 Task: In the  document Marriage.odt Select the last point and add comment:  ' It adds clarity to the overall document' Insert emoji reactions: 'Thumbs Up' Select all the potins and apply Title Case
Action: Mouse moved to (515, 406)
Screenshot: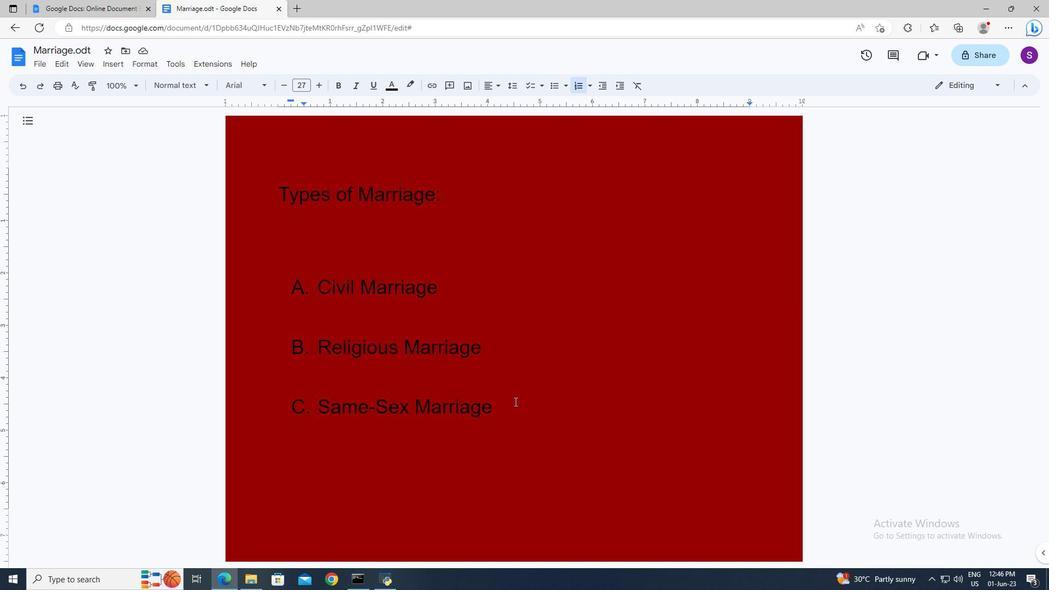 
Action: Mouse pressed left at (515, 406)
Screenshot: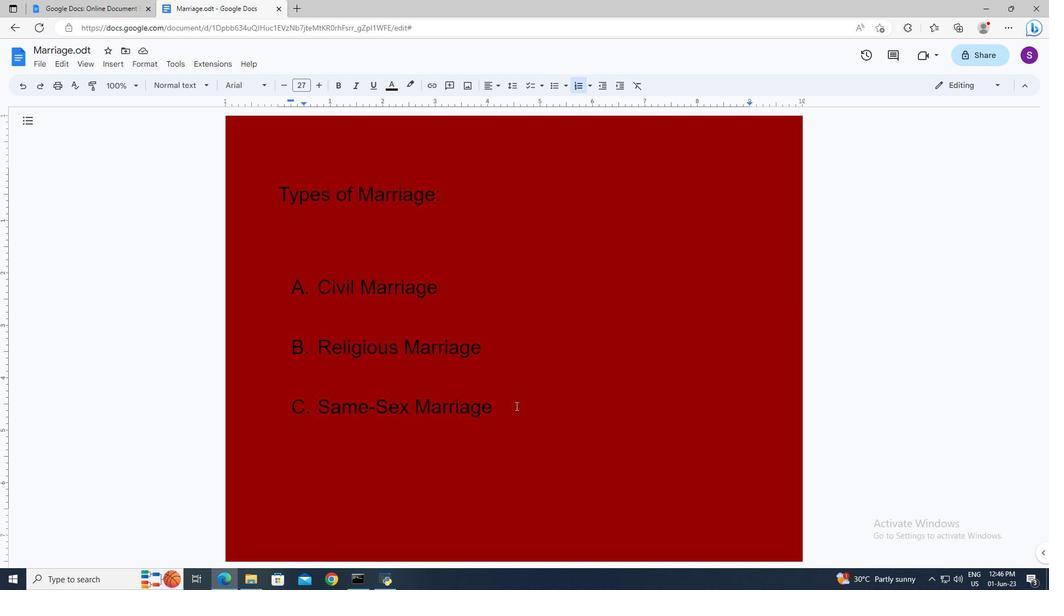 
Action: Key pressed <Key.shift><Key.up>
Screenshot: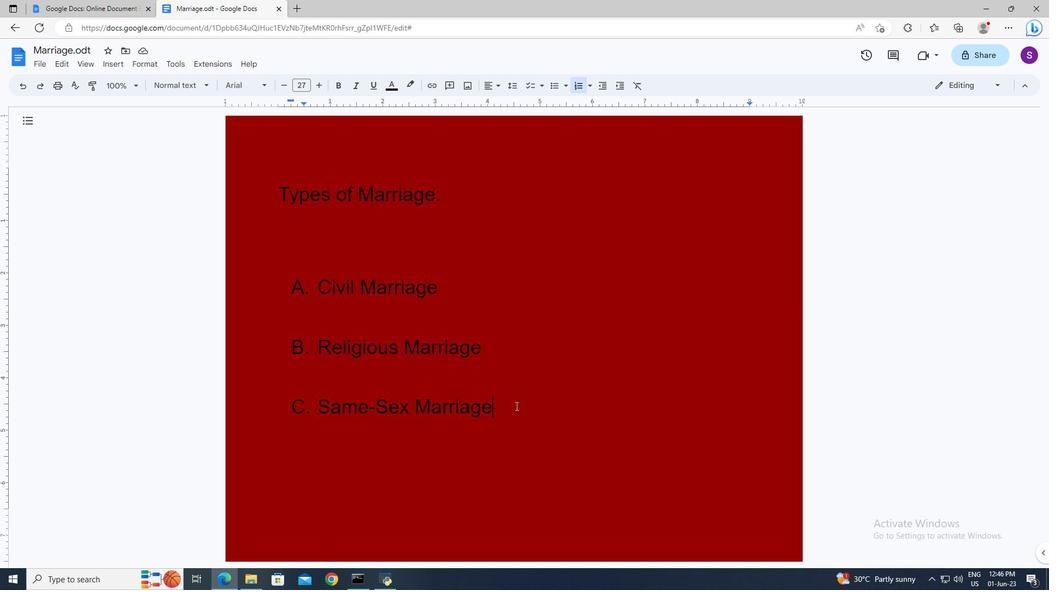 
Action: Mouse moved to (437, 404)
Screenshot: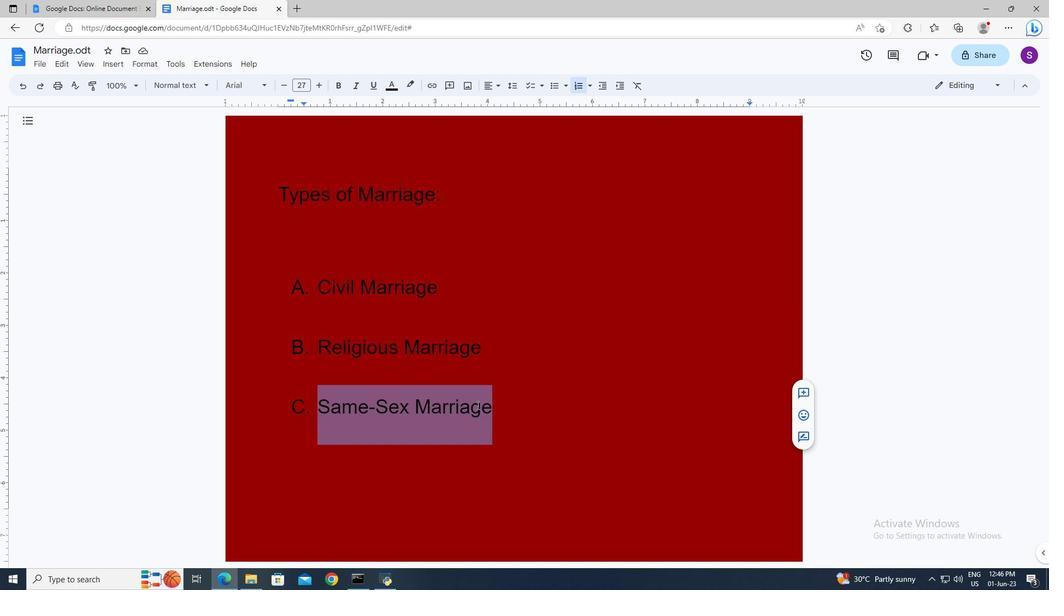 
Action: Mouse pressed right at (437, 404)
Screenshot: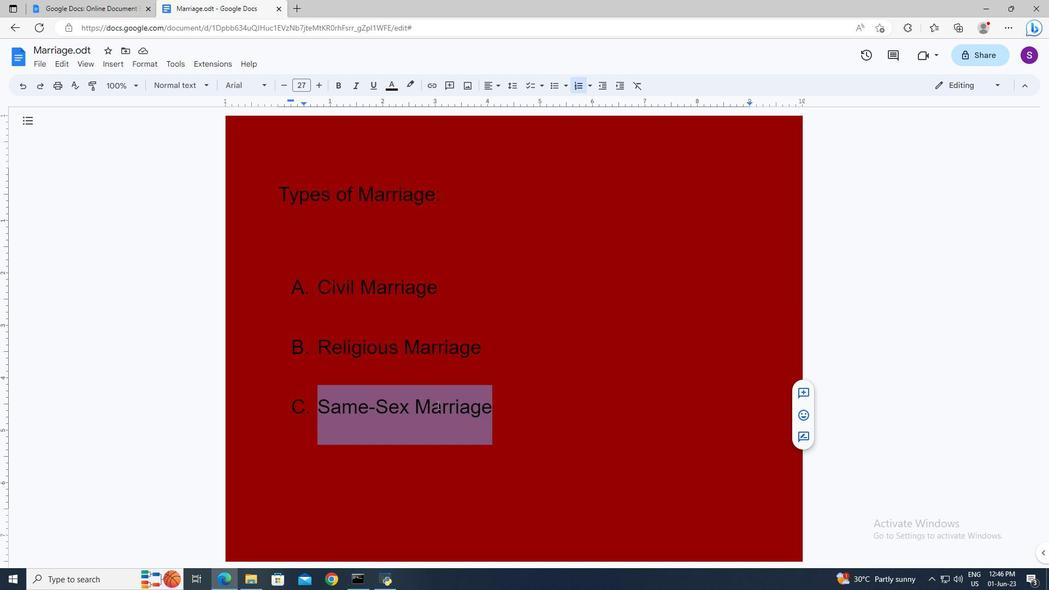 
Action: Mouse moved to (473, 203)
Screenshot: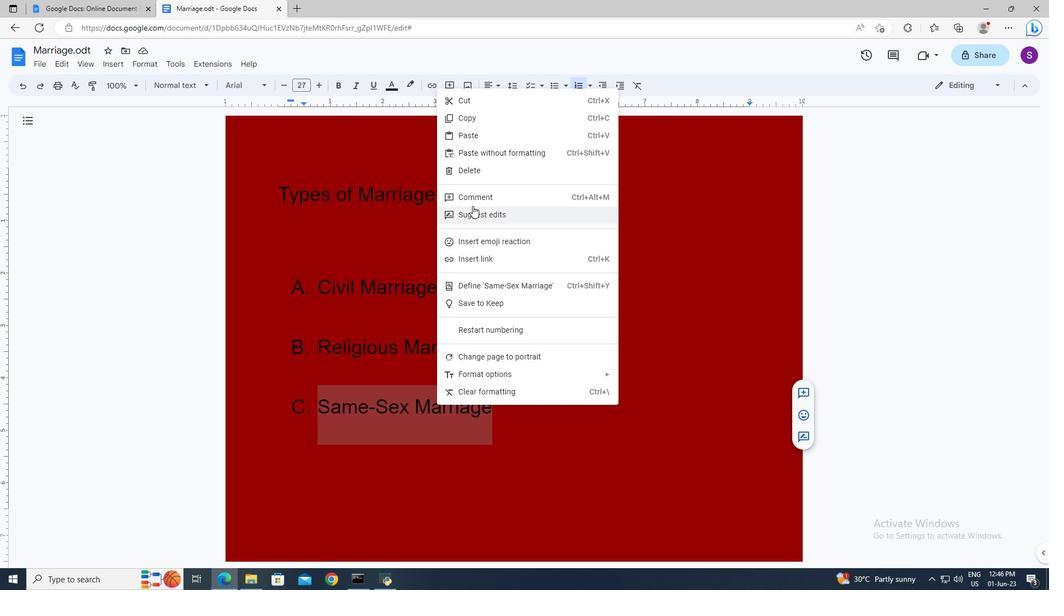 
Action: Mouse pressed left at (473, 203)
Screenshot: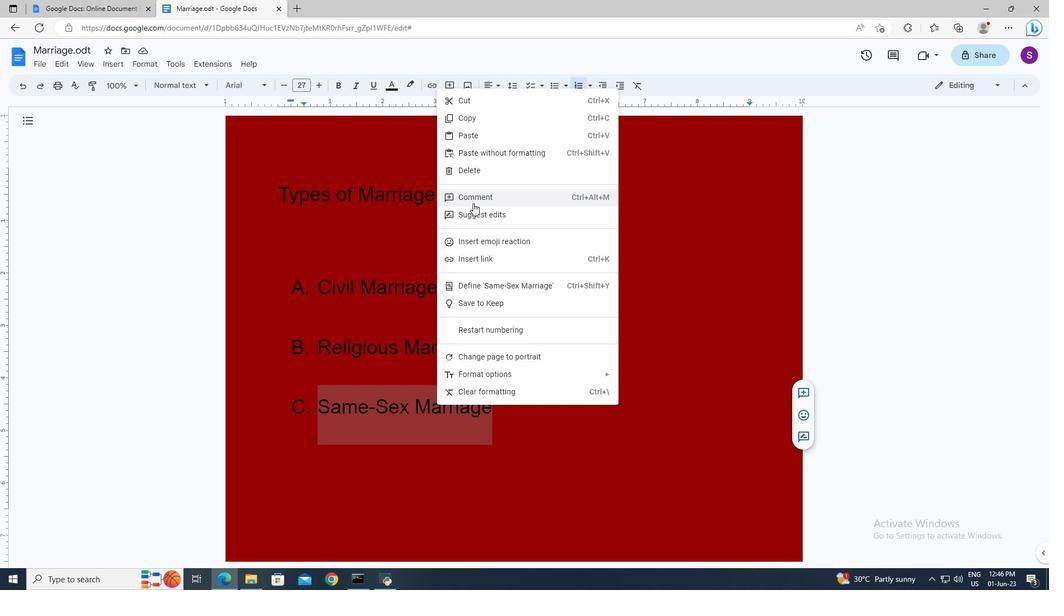 
Action: Mouse moved to (759, 447)
Screenshot: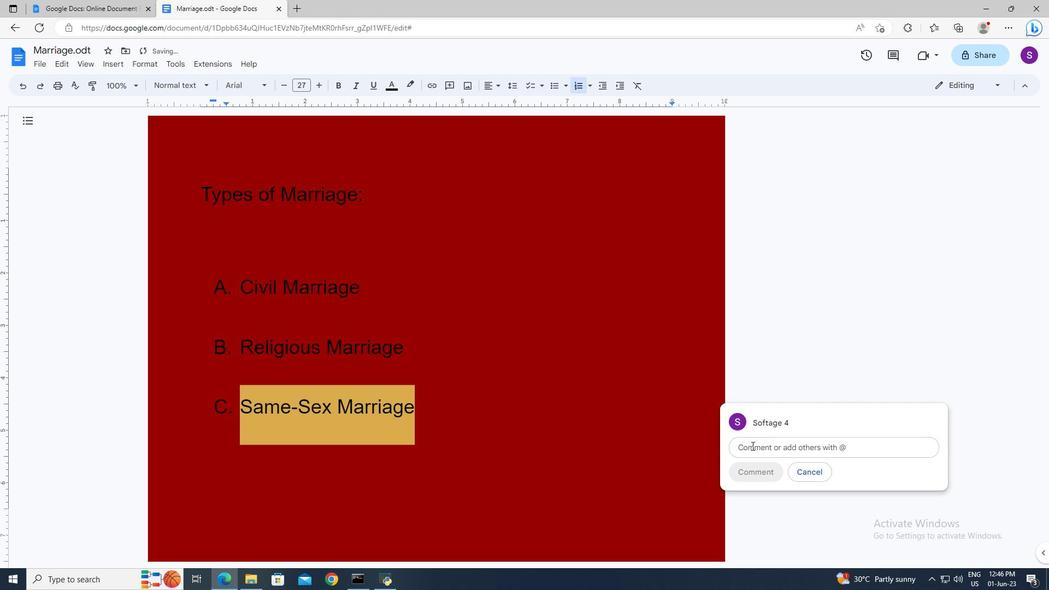 
Action: Mouse pressed left at (759, 447)
Screenshot: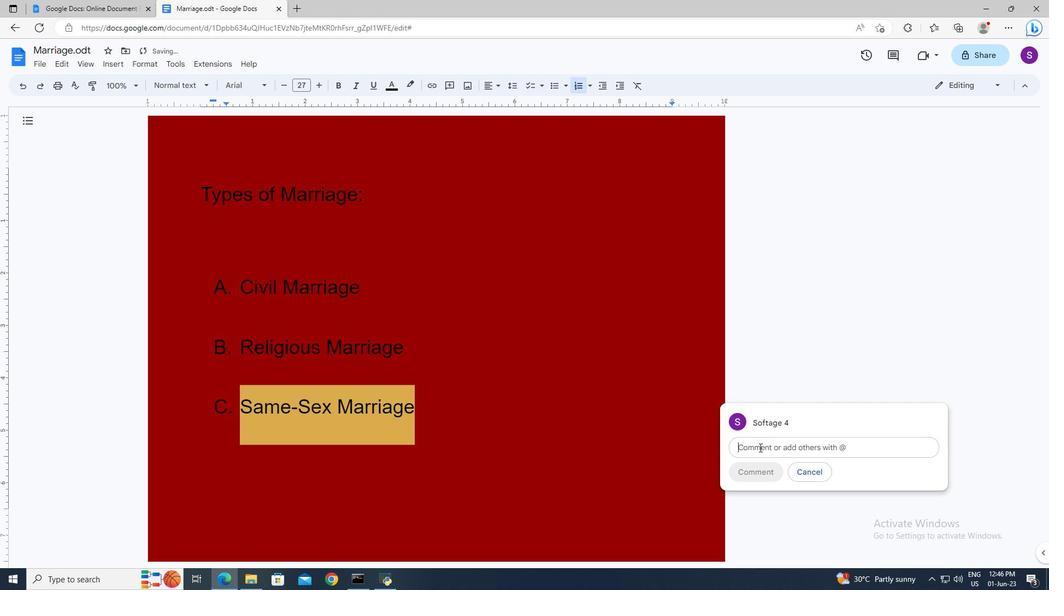 
Action: Key pressed <Key.shift>It<Key.space>adds<Key.space>clarity<Key.space>to<Key.space>the<Key.space>overall<Key.space>document
Screenshot: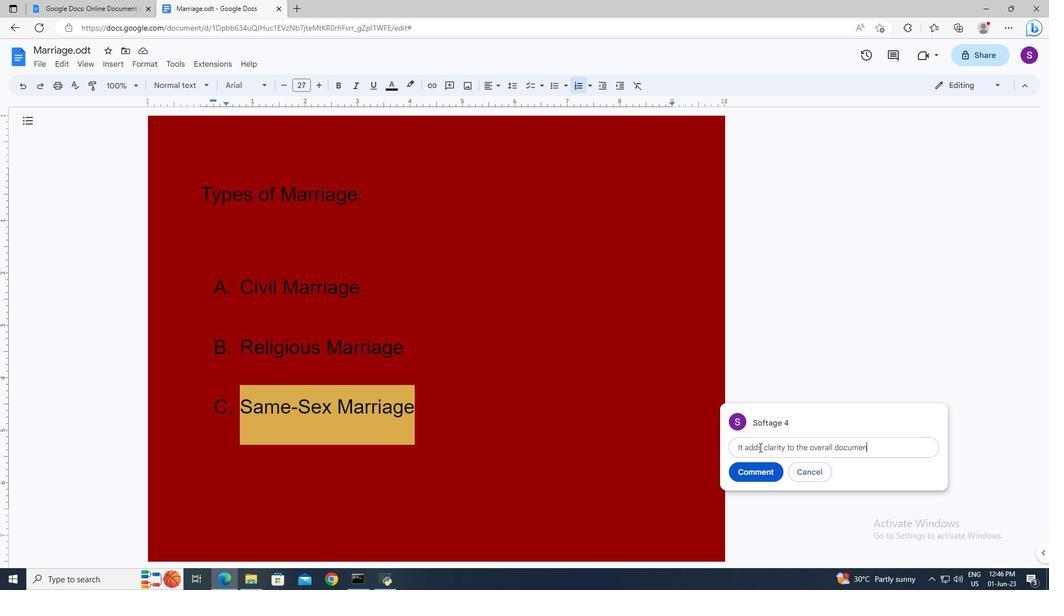 
Action: Mouse moved to (770, 473)
Screenshot: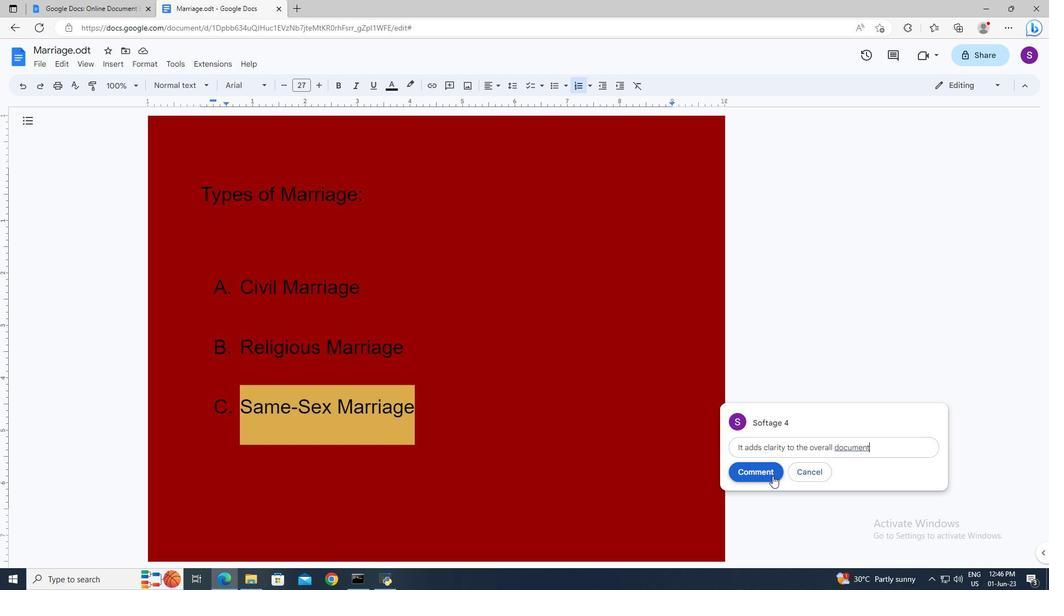 
Action: Mouse pressed left at (770, 473)
Screenshot: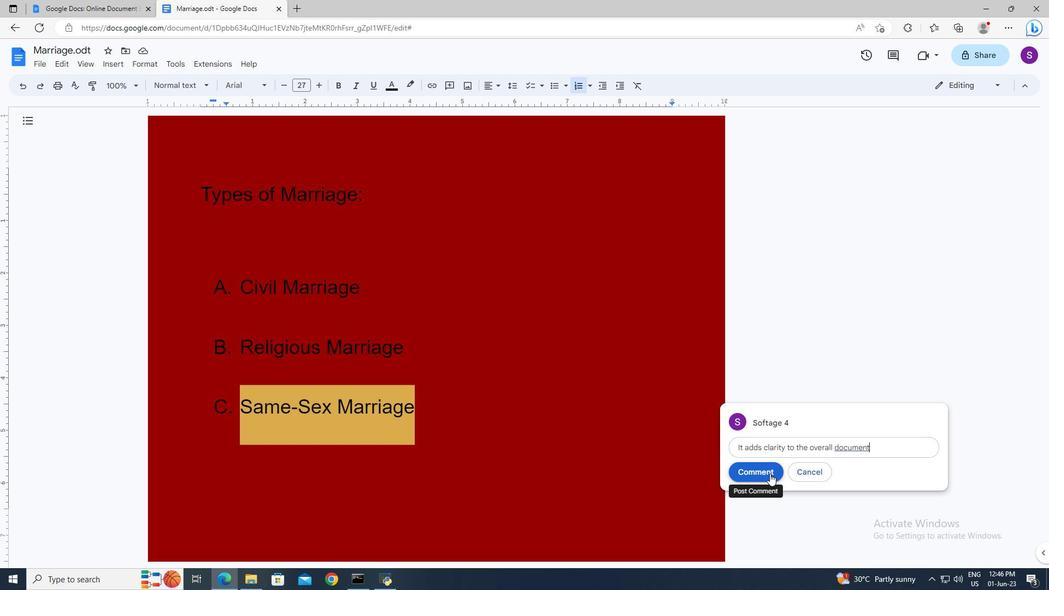 
Action: Mouse moved to (466, 414)
Screenshot: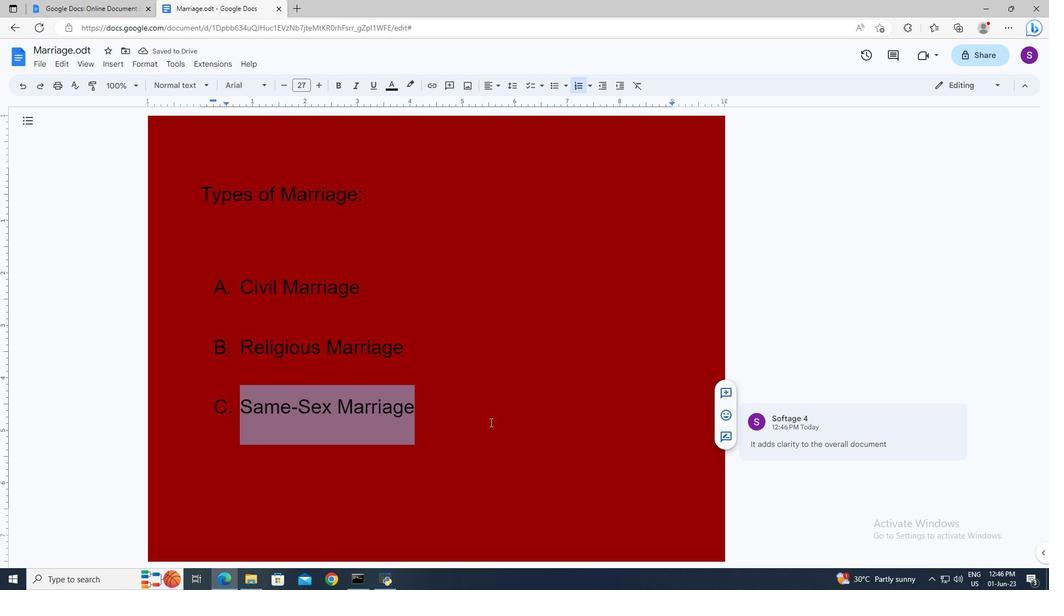 
Action: Mouse pressed left at (466, 414)
Screenshot: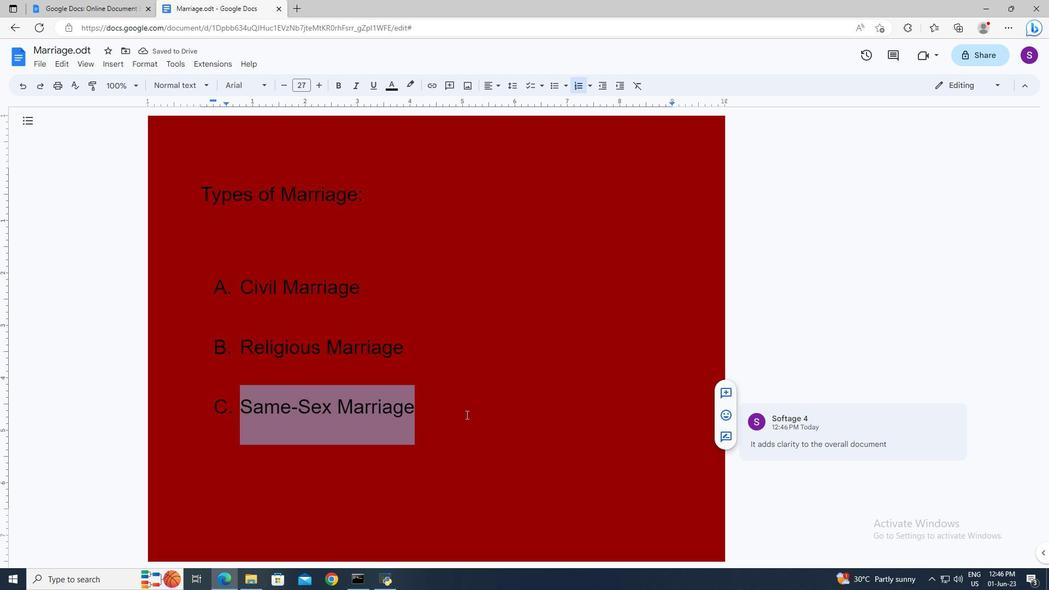
Action: Mouse moved to (106, 63)
Screenshot: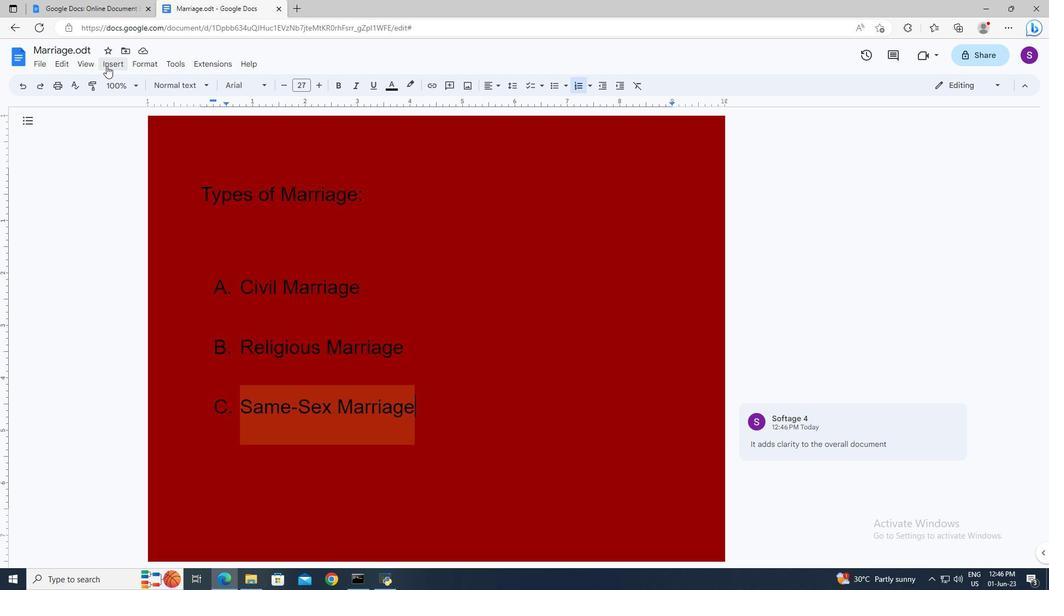 
Action: Mouse pressed left at (106, 63)
Screenshot: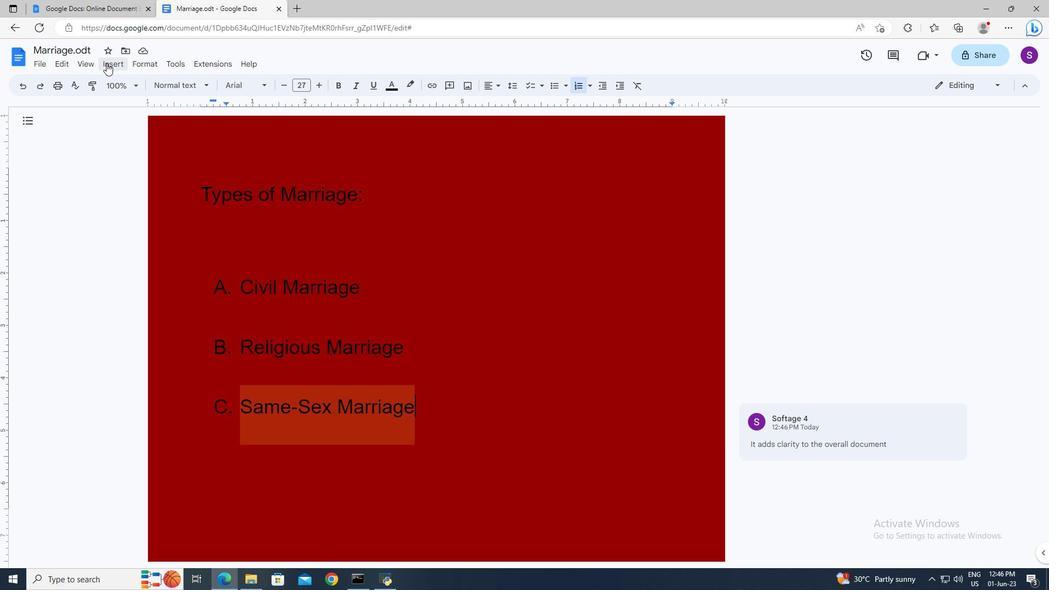 
Action: Mouse moved to (130, 167)
Screenshot: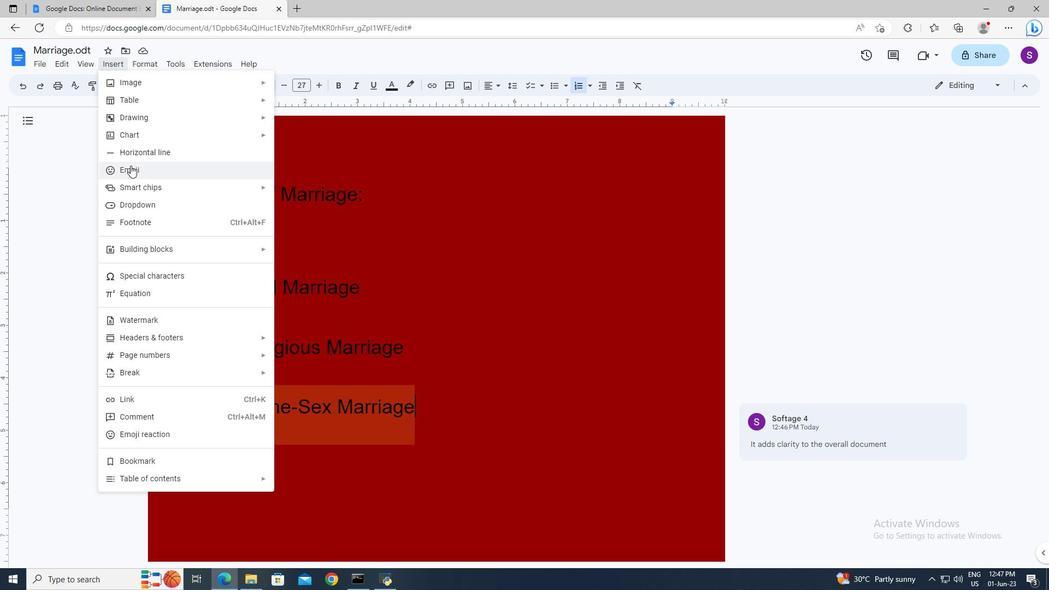 
Action: Mouse pressed left at (130, 167)
Screenshot: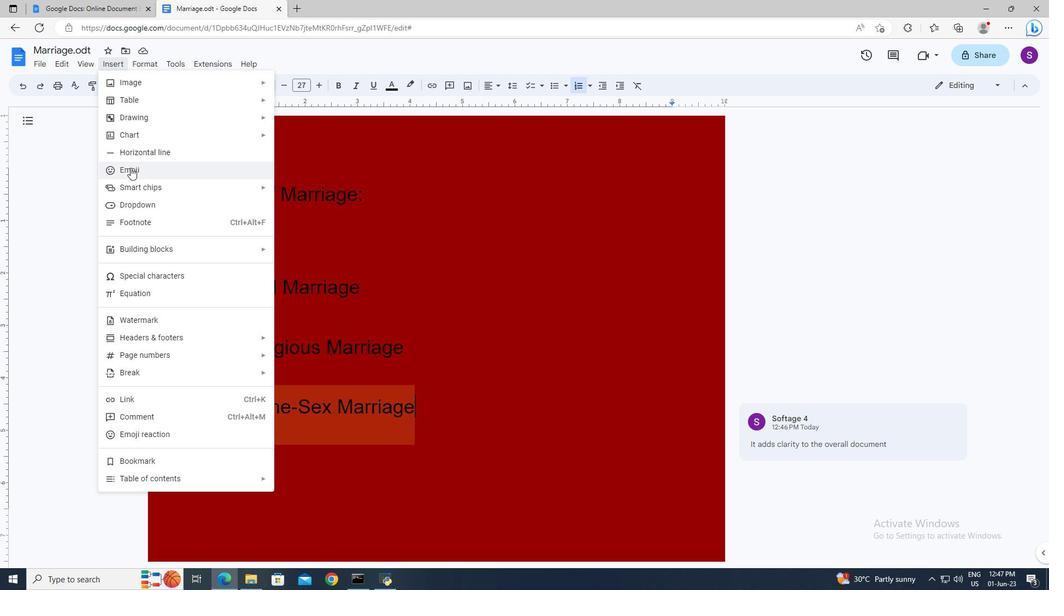 
Action: Mouse moved to (455, 465)
Screenshot: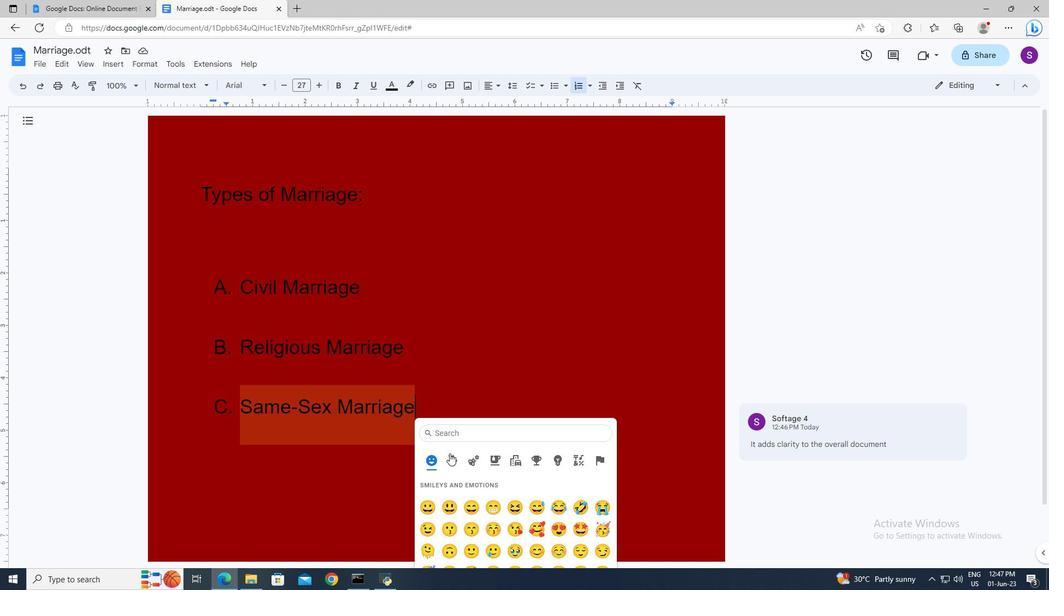 
Action: Mouse scrolled (455, 465) with delta (0, 0)
Screenshot: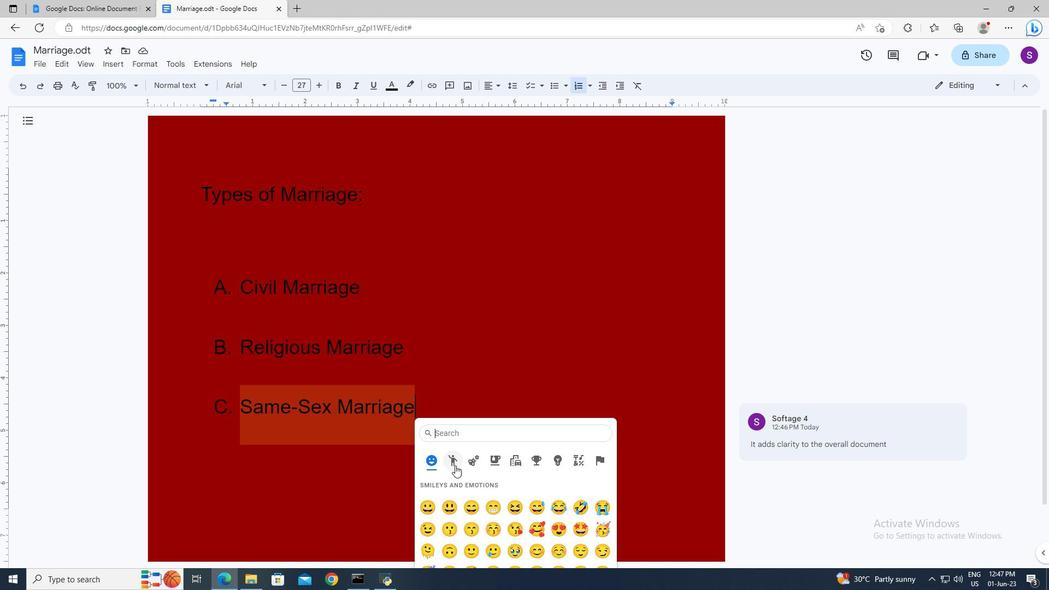
Action: Mouse scrolled (455, 465) with delta (0, 0)
Screenshot: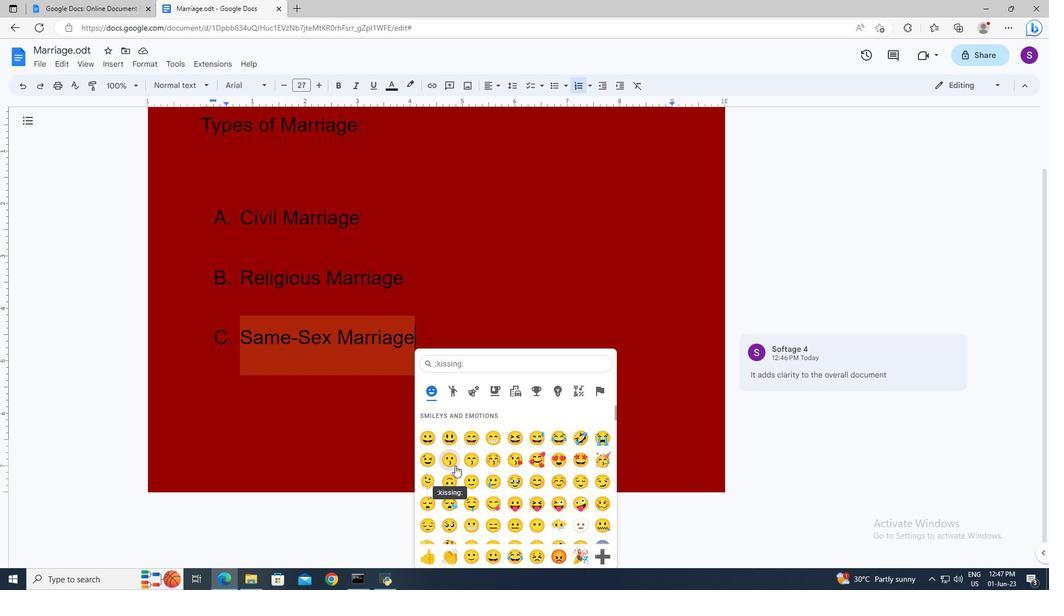 
Action: Mouse scrolled (455, 465) with delta (0, 0)
Screenshot: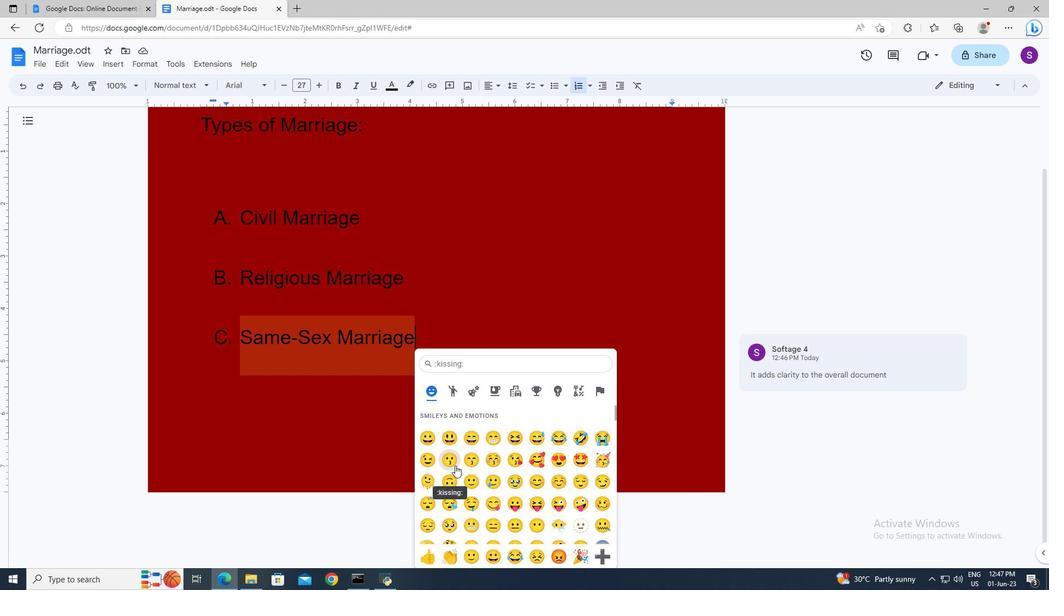 
Action: Mouse moved to (431, 560)
Screenshot: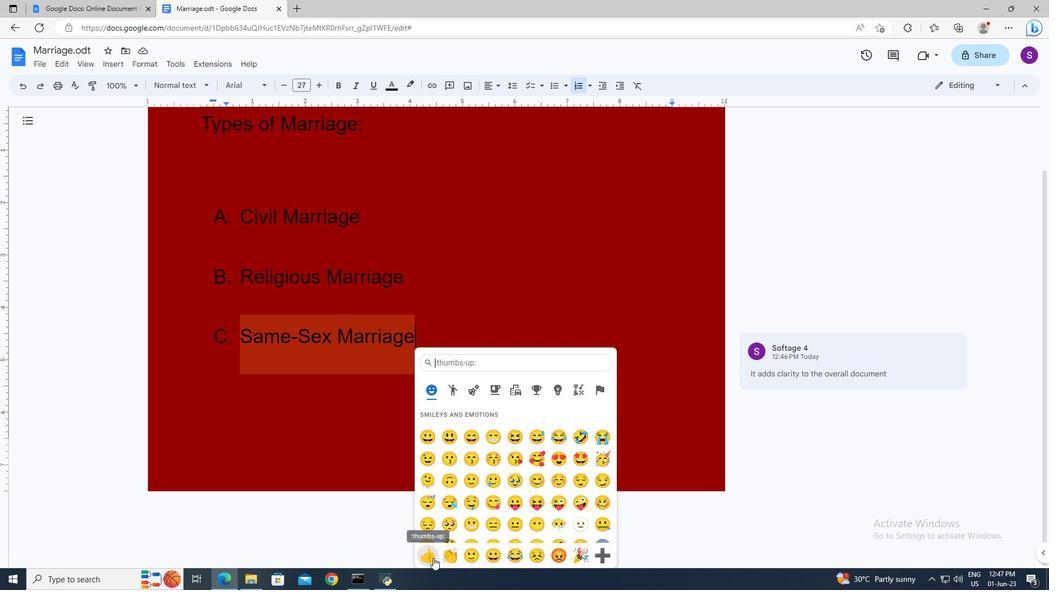 
Action: Mouse pressed left at (431, 560)
Screenshot: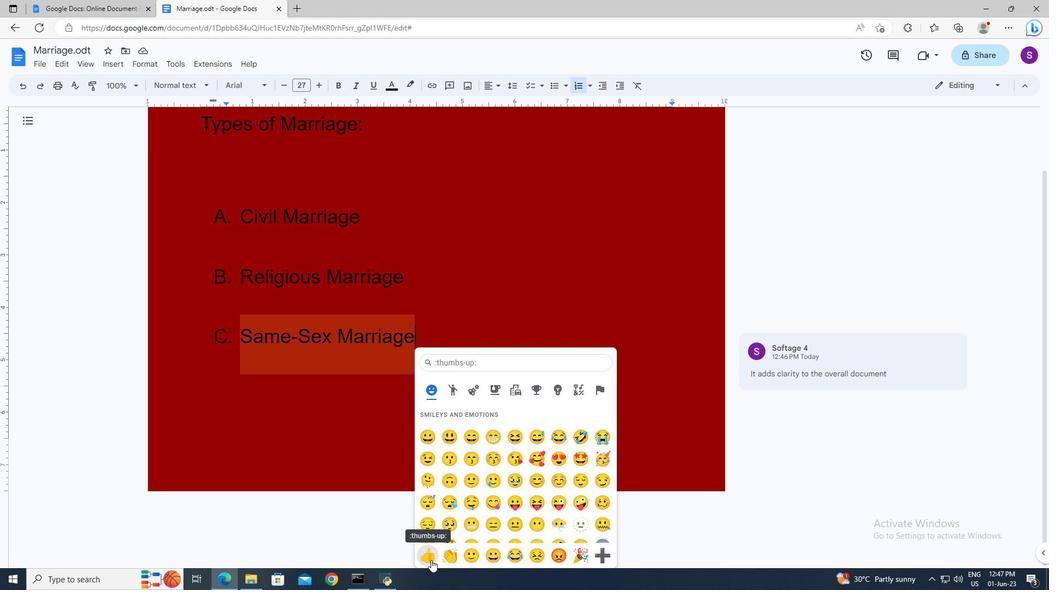 
Action: Mouse moved to (415, 410)
Screenshot: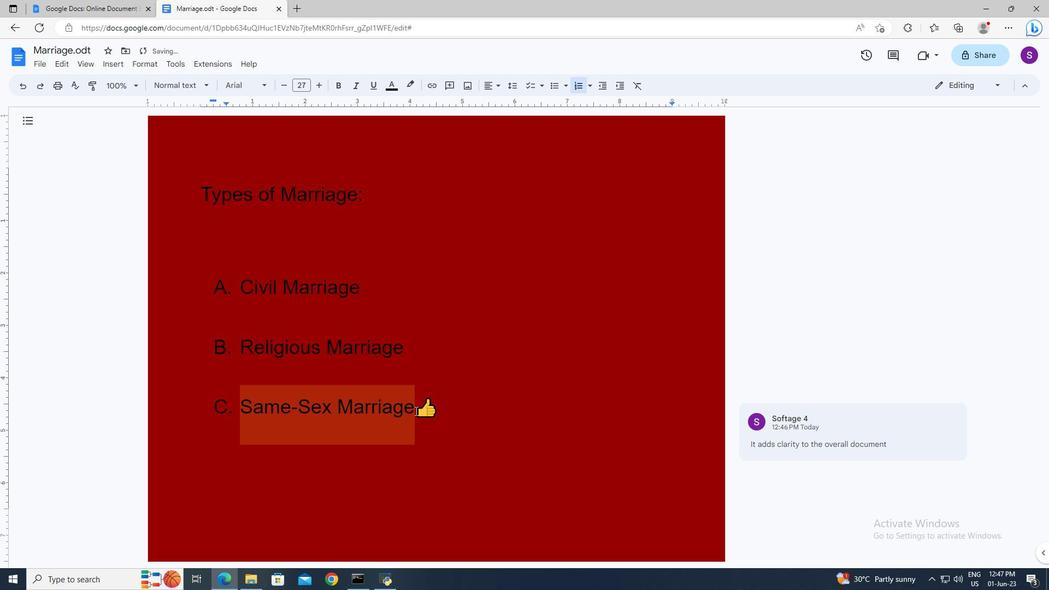 
Action: Mouse pressed left at (415, 410)
Screenshot: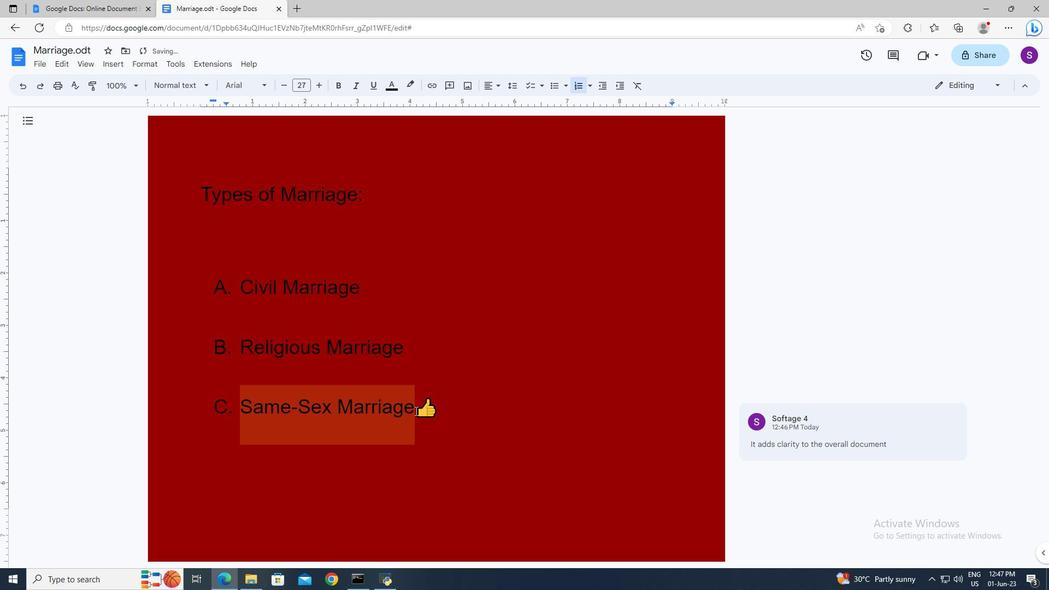 
Action: Key pressed <Key.shift><Key.up><Key.up><Key.up>
Screenshot: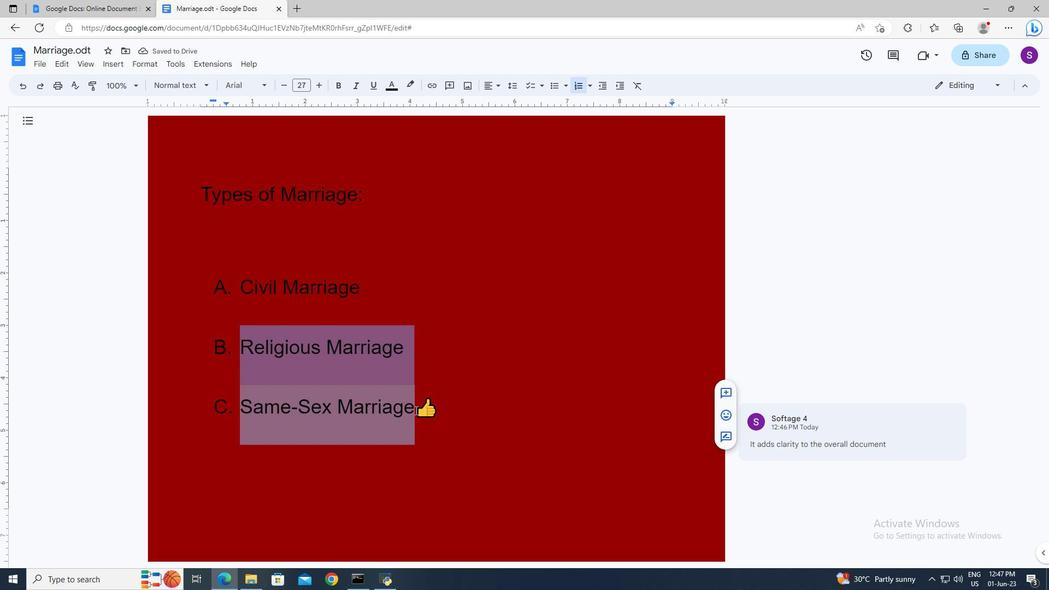 
Action: Mouse moved to (161, 65)
Screenshot: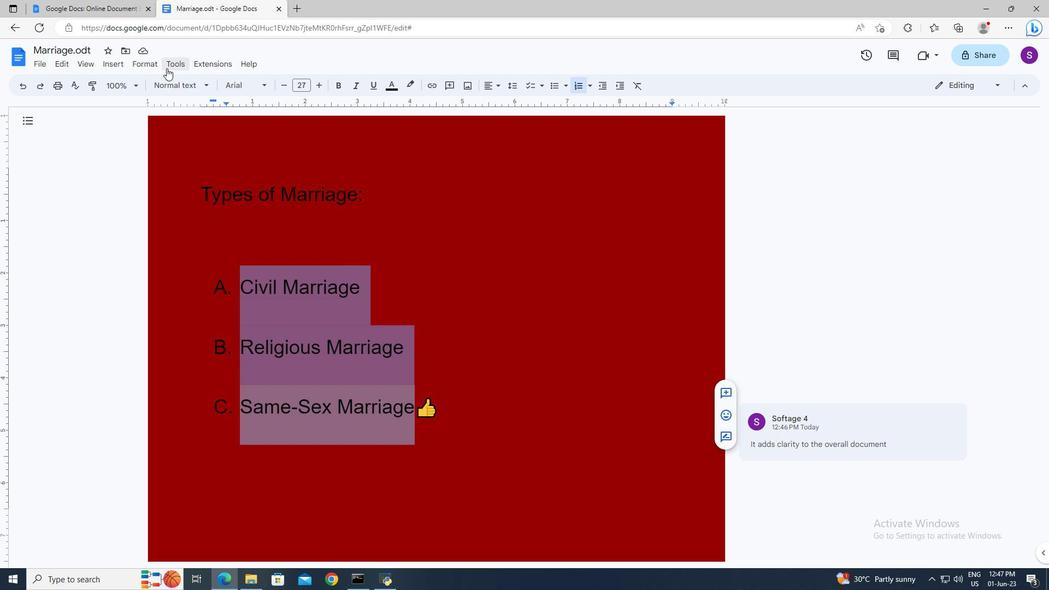 
Action: Mouse pressed left at (161, 65)
Screenshot: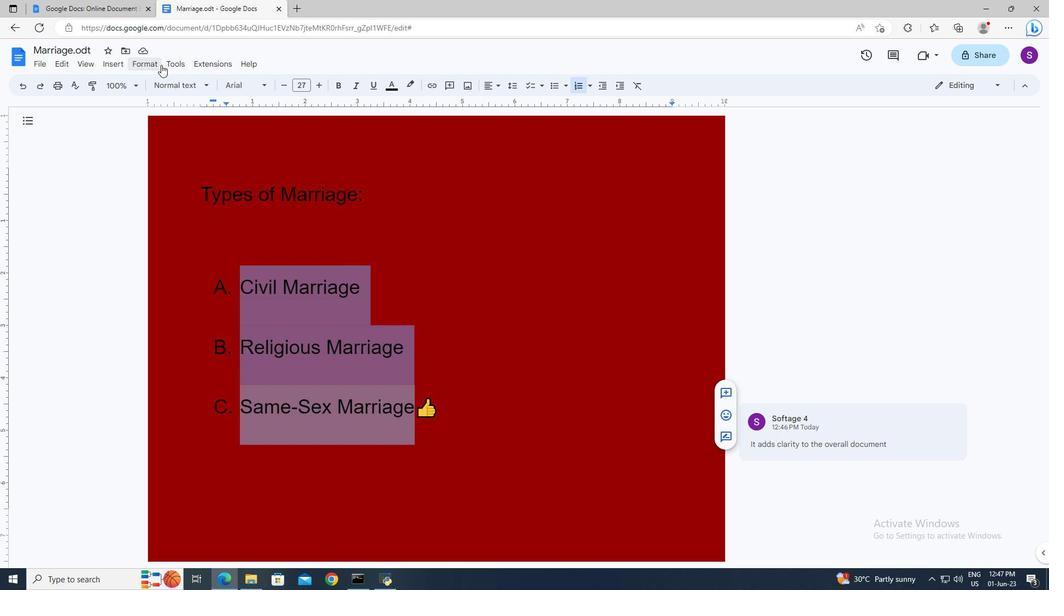 
Action: Mouse moved to (474, 256)
Screenshot: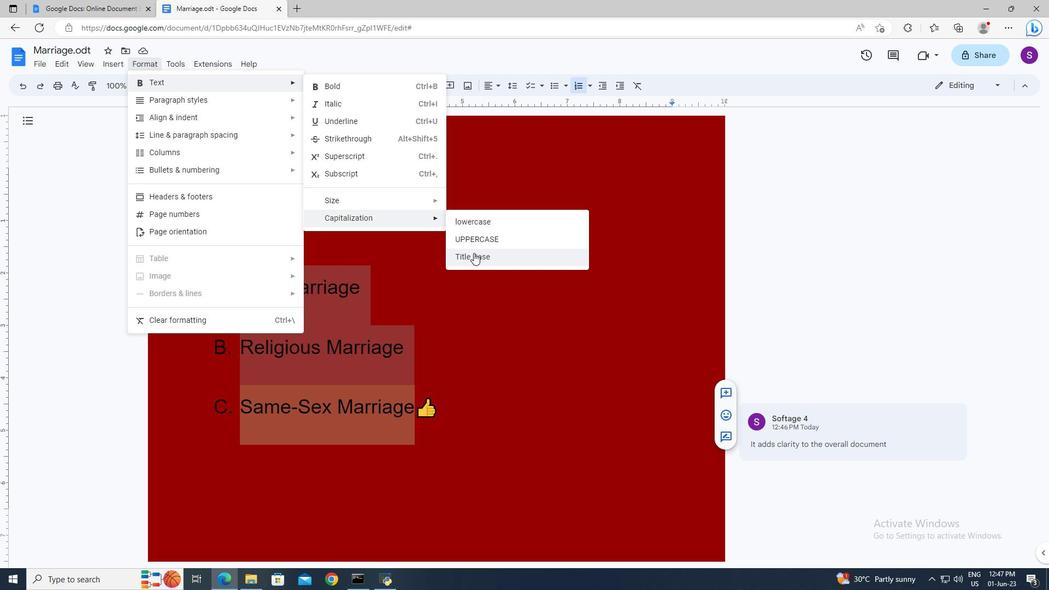 
Action: Mouse pressed left at (474, 256)
Screenshot: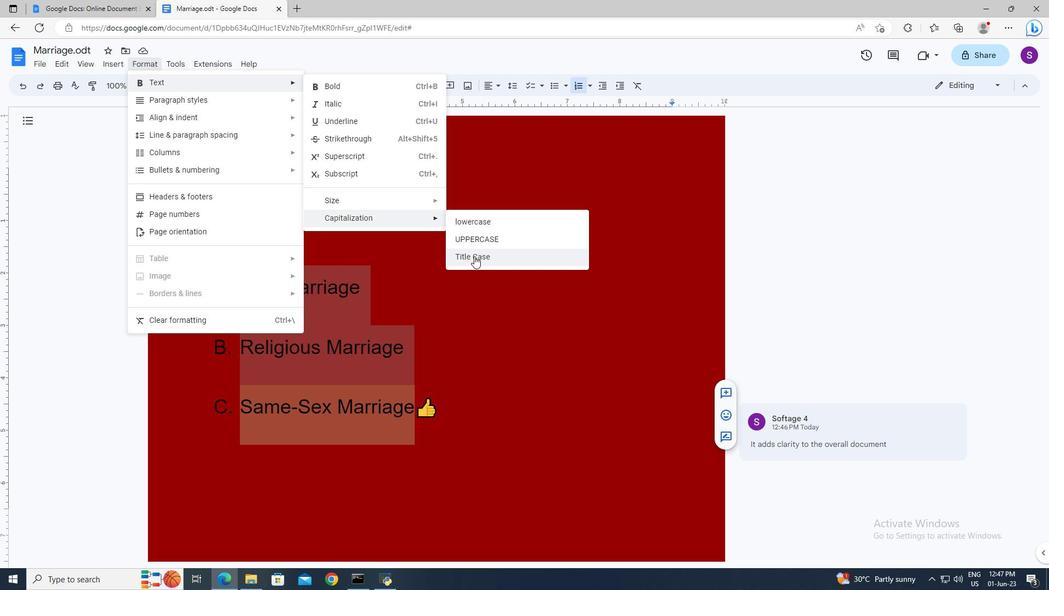
Action: Mouse moved to (479, 284)
Screenshot: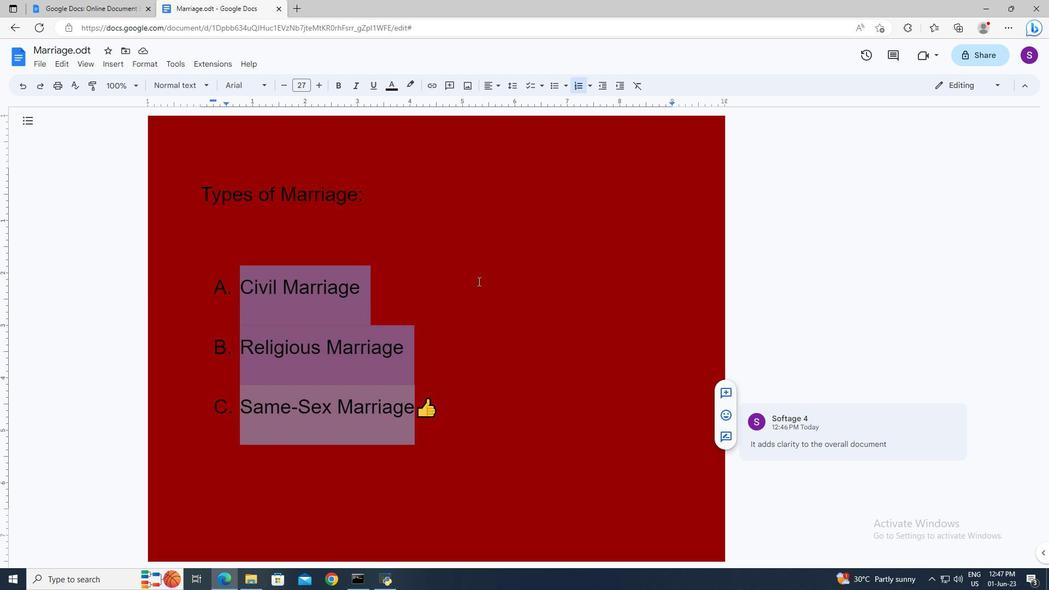 
Action: Mouse pressed left at (479, 284)
Screenshot: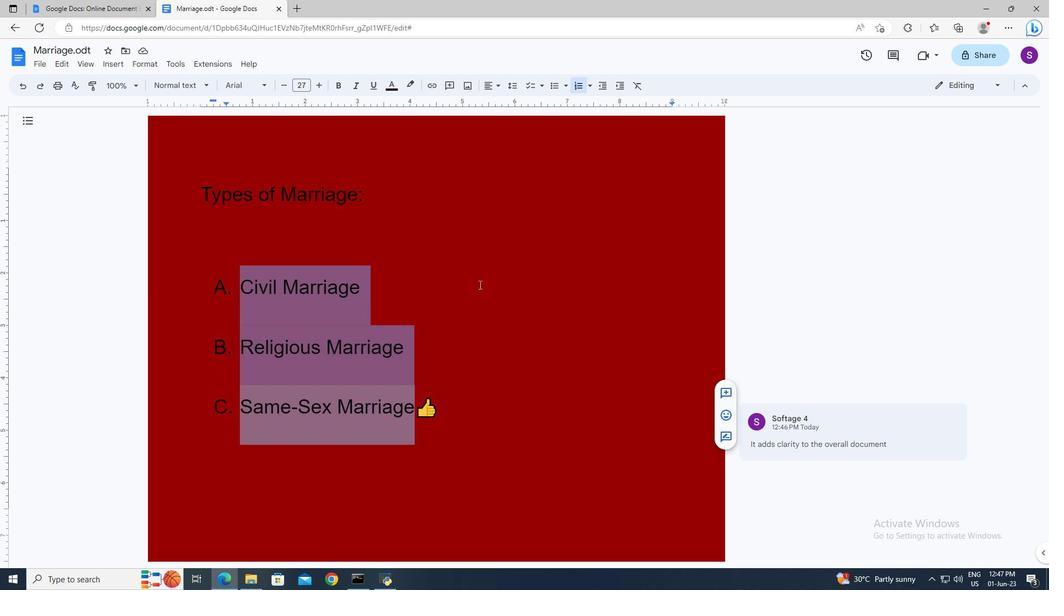 
